 Task: Select the on option open without argument in the new window.
Action: Mouse moved to (18, 685)
Screenshot: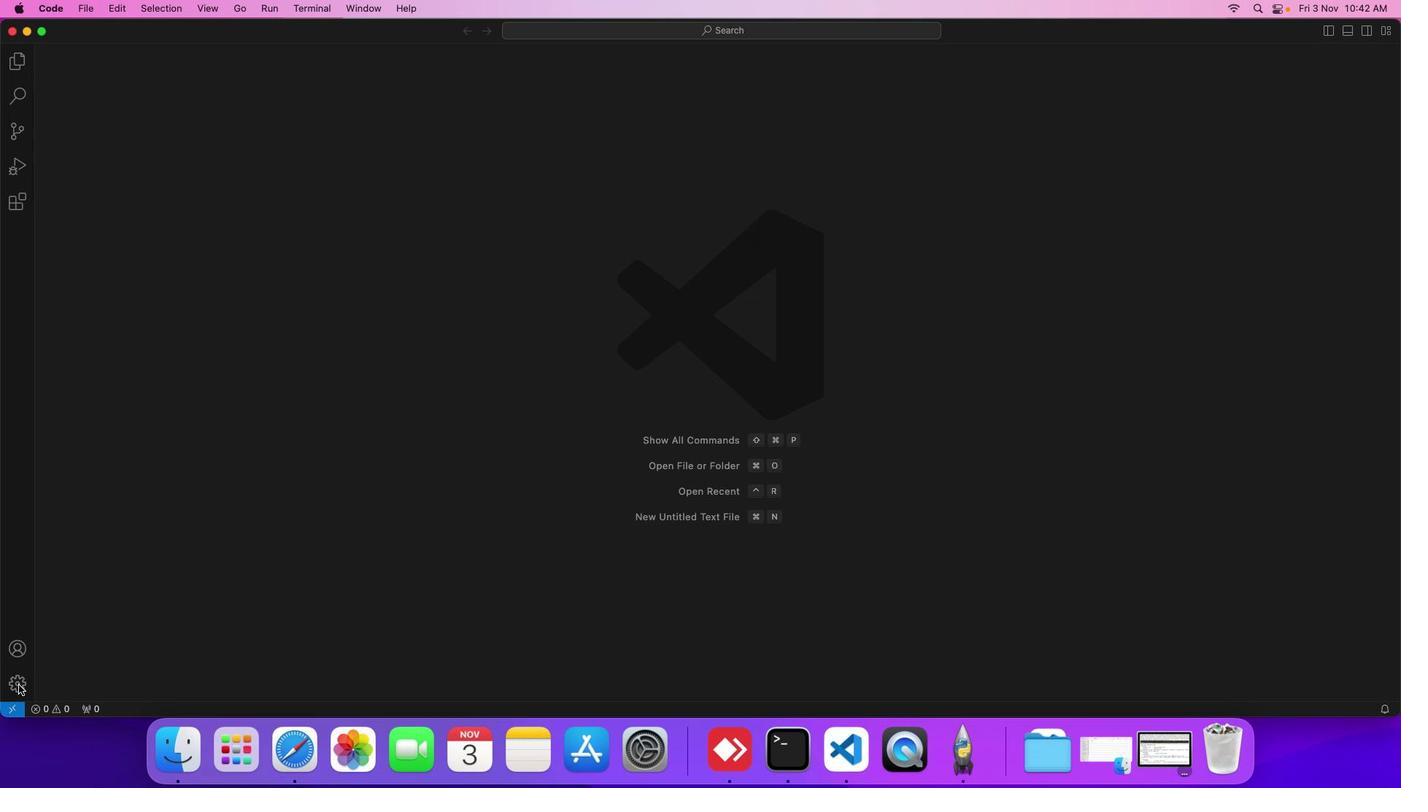 
Action: Mouse pressed left at (18, 685)
Screenshot: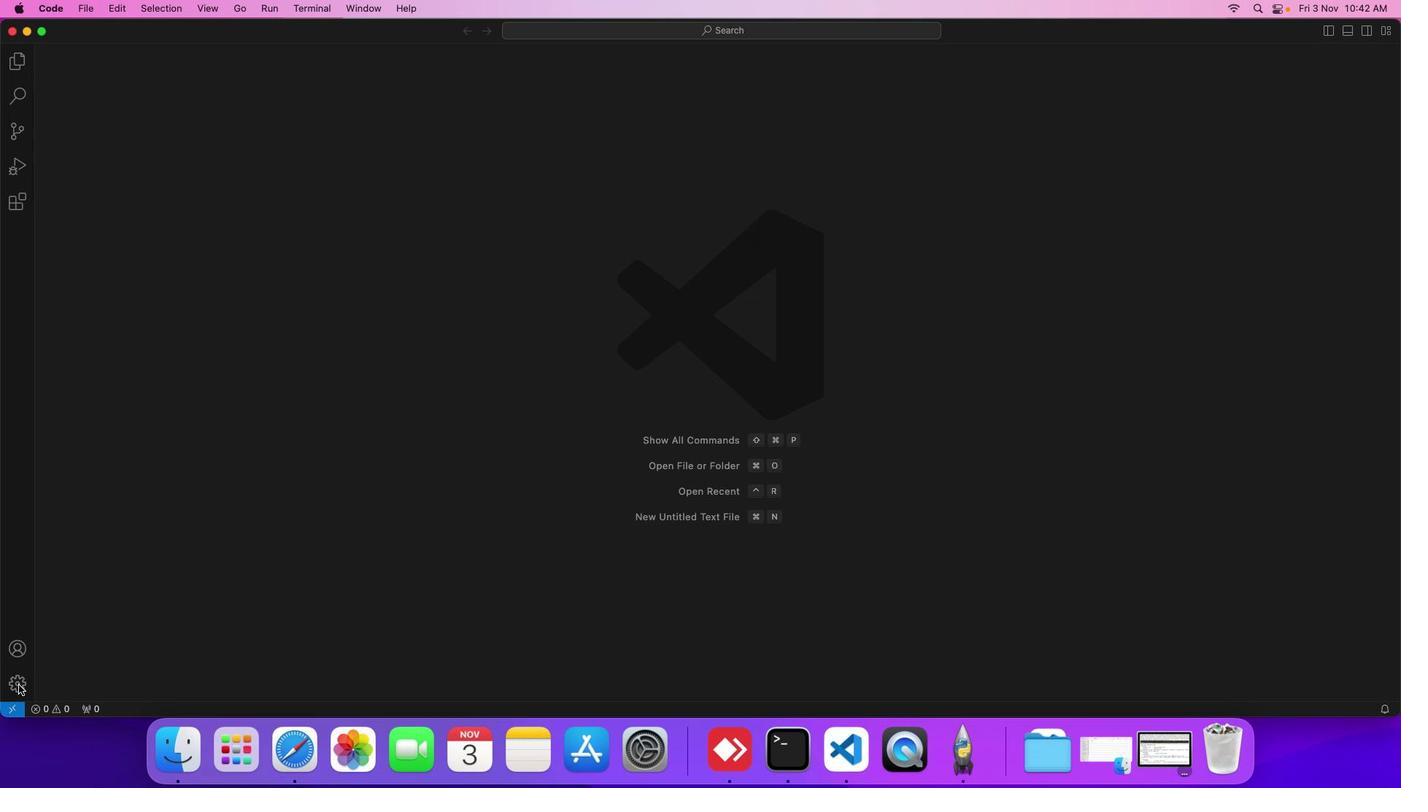 
Action: Mouse moved to (102, 572)
Screenshot: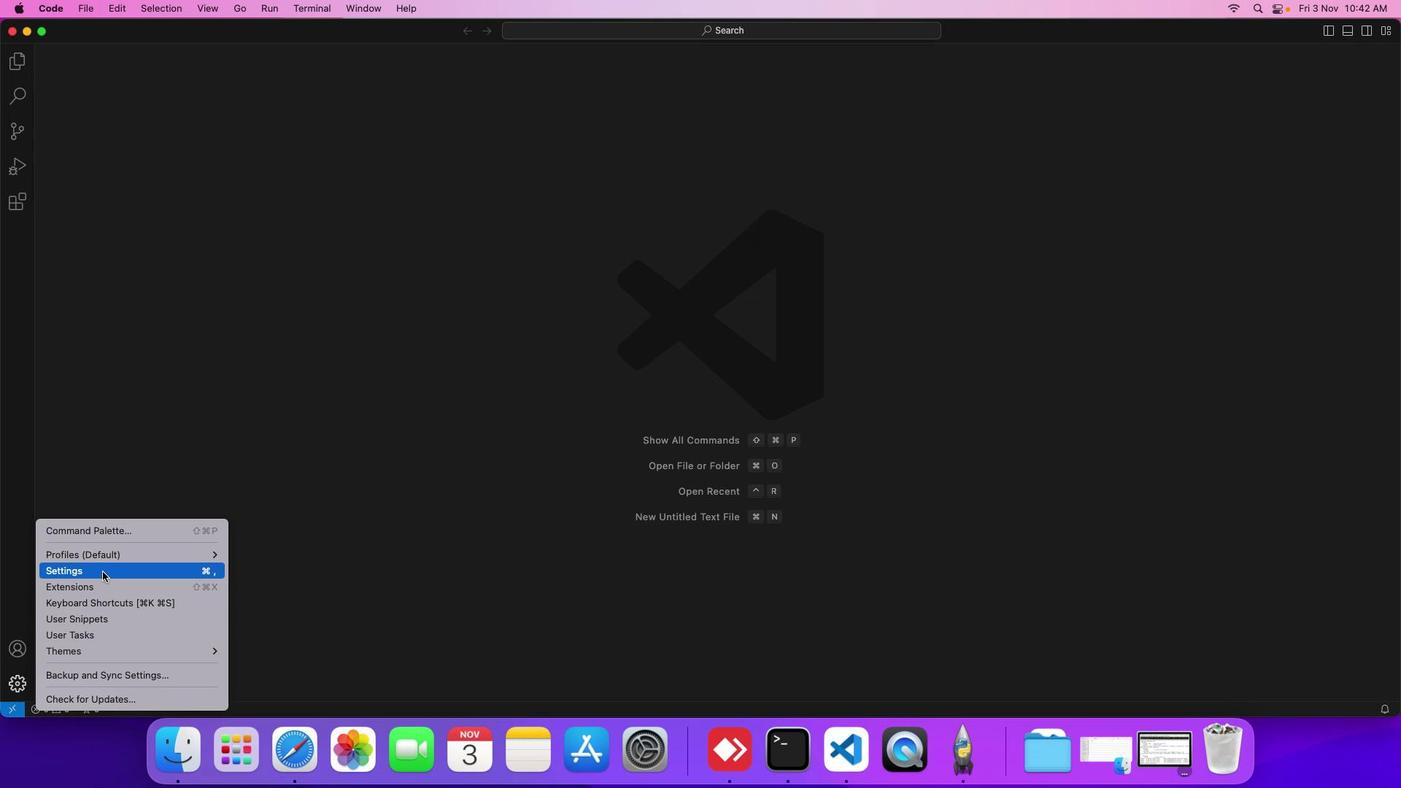 
Action: Mouse pressed left at (102, 572)
Screenshot: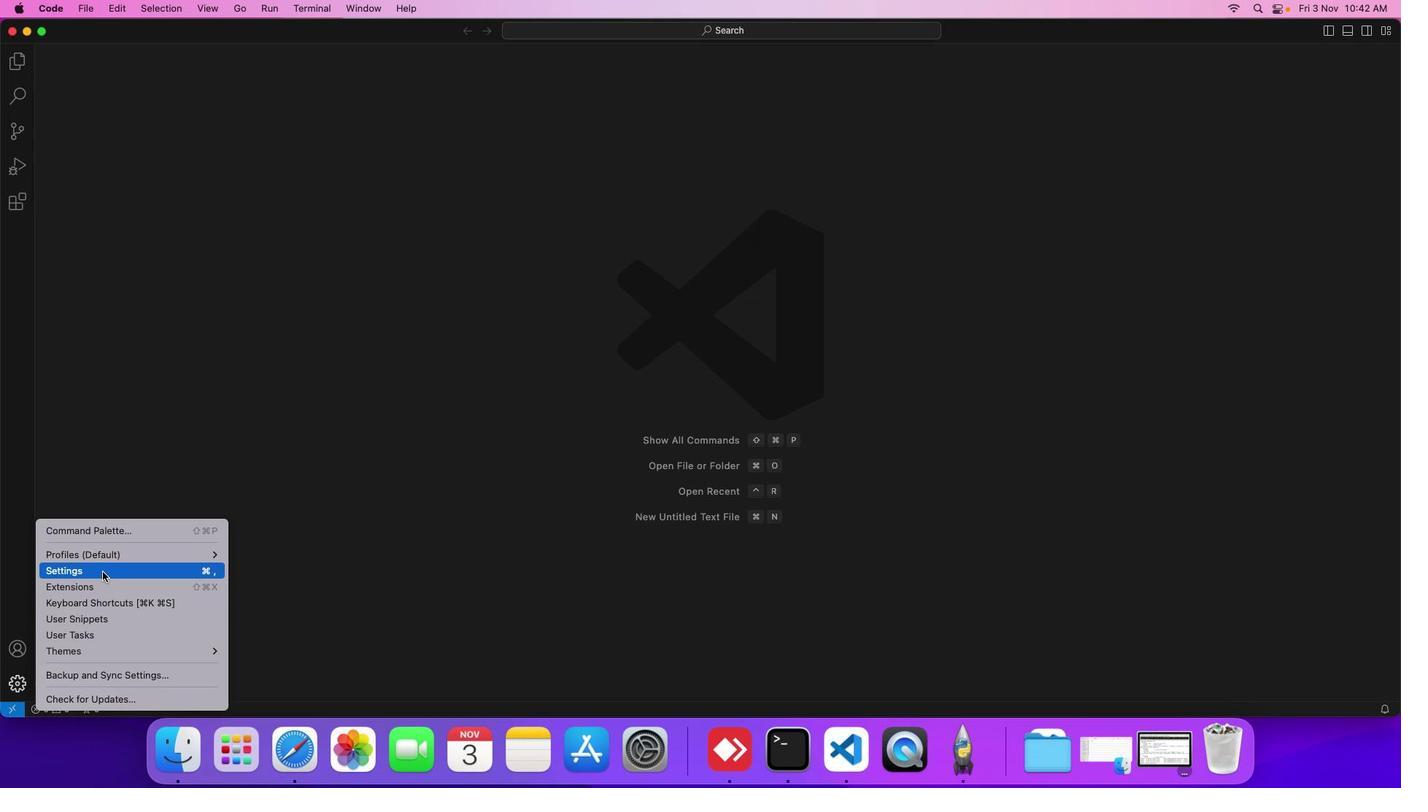 
Action: Mouse moved to (334, 199)
Screenshot: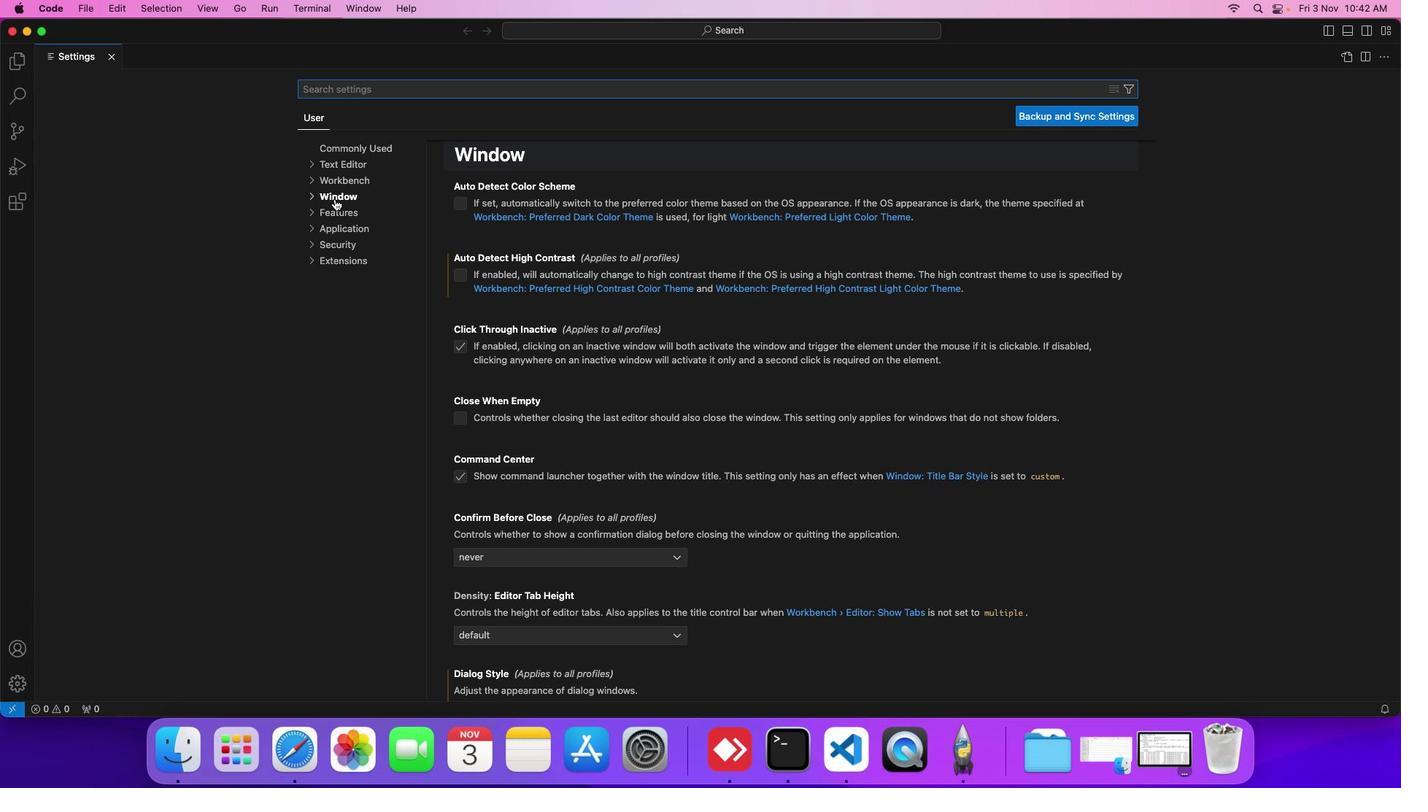 
Action: Mouse pressed left at (334, 199)
Screenshot: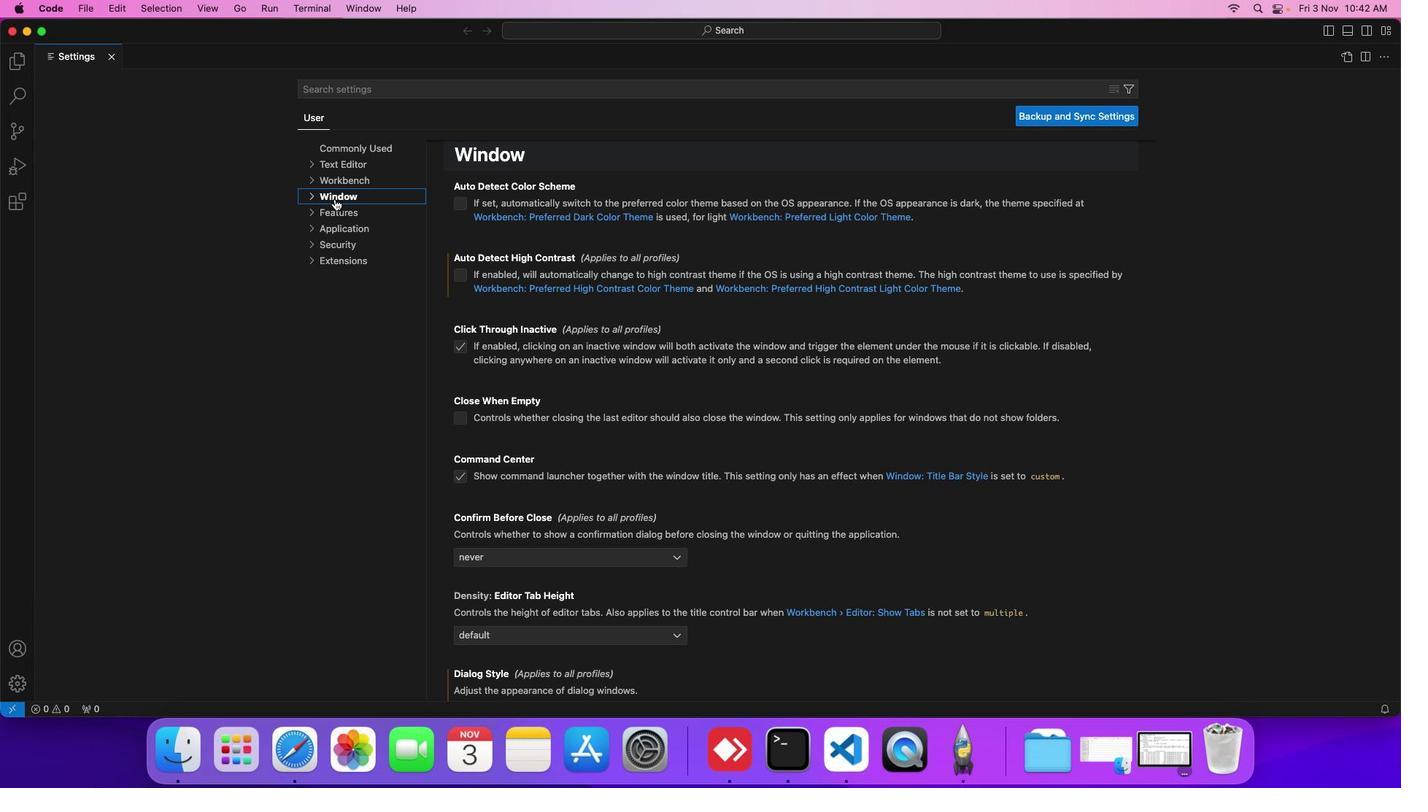 
Action: Mouse moved to (341, 210)
Screenshot: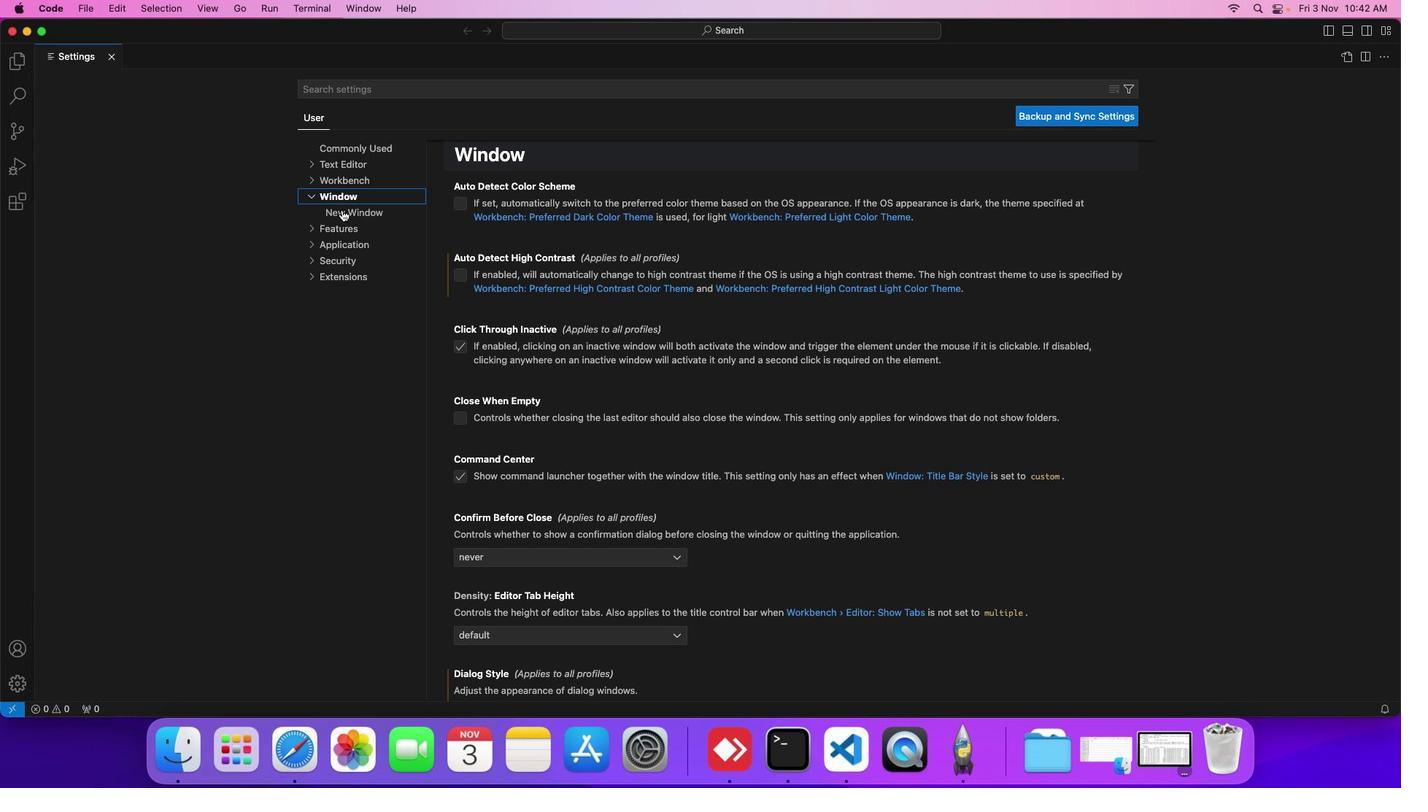 
Action: Mouse pressed left at (341, 210)
Screenshot: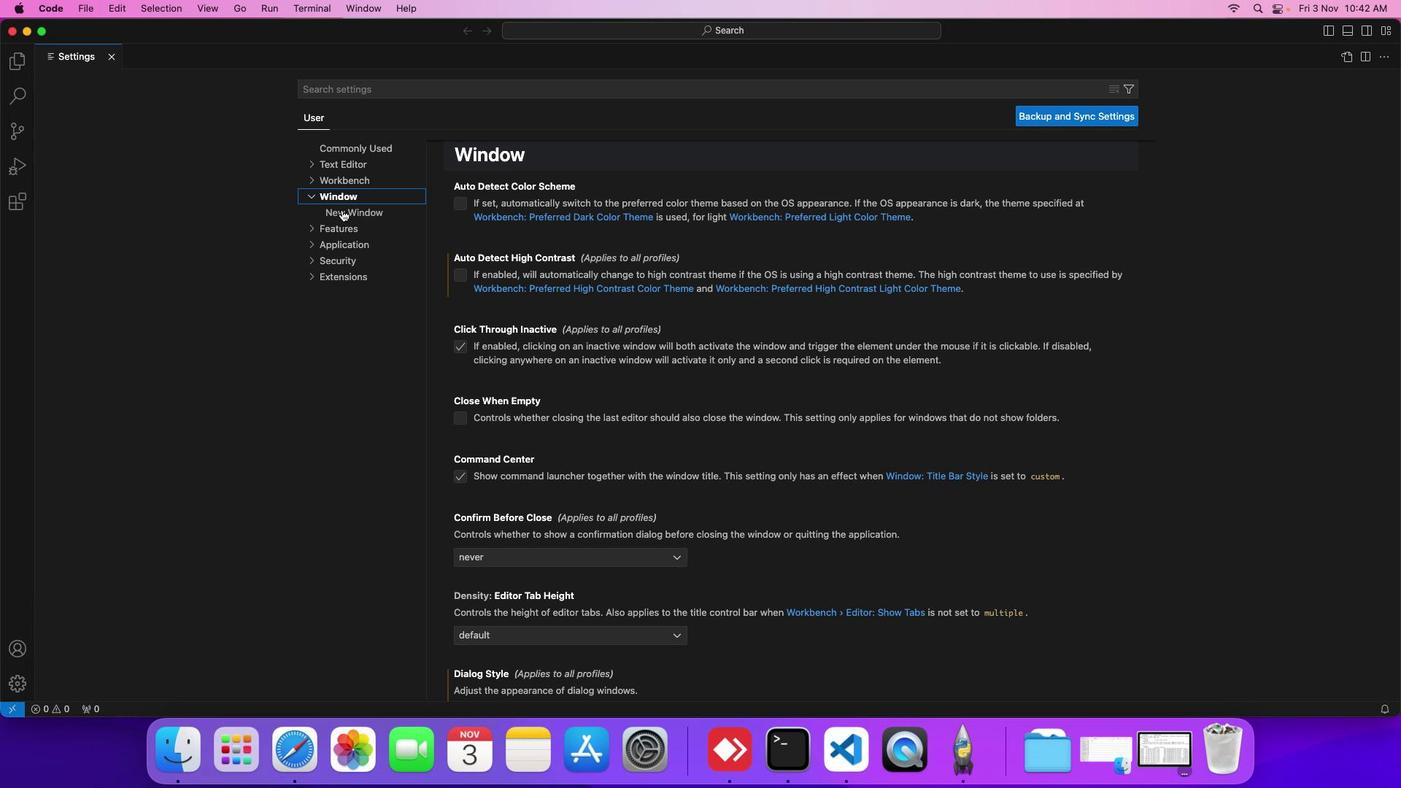 
Action: Mouse moved to (515, 510)
Screenshot: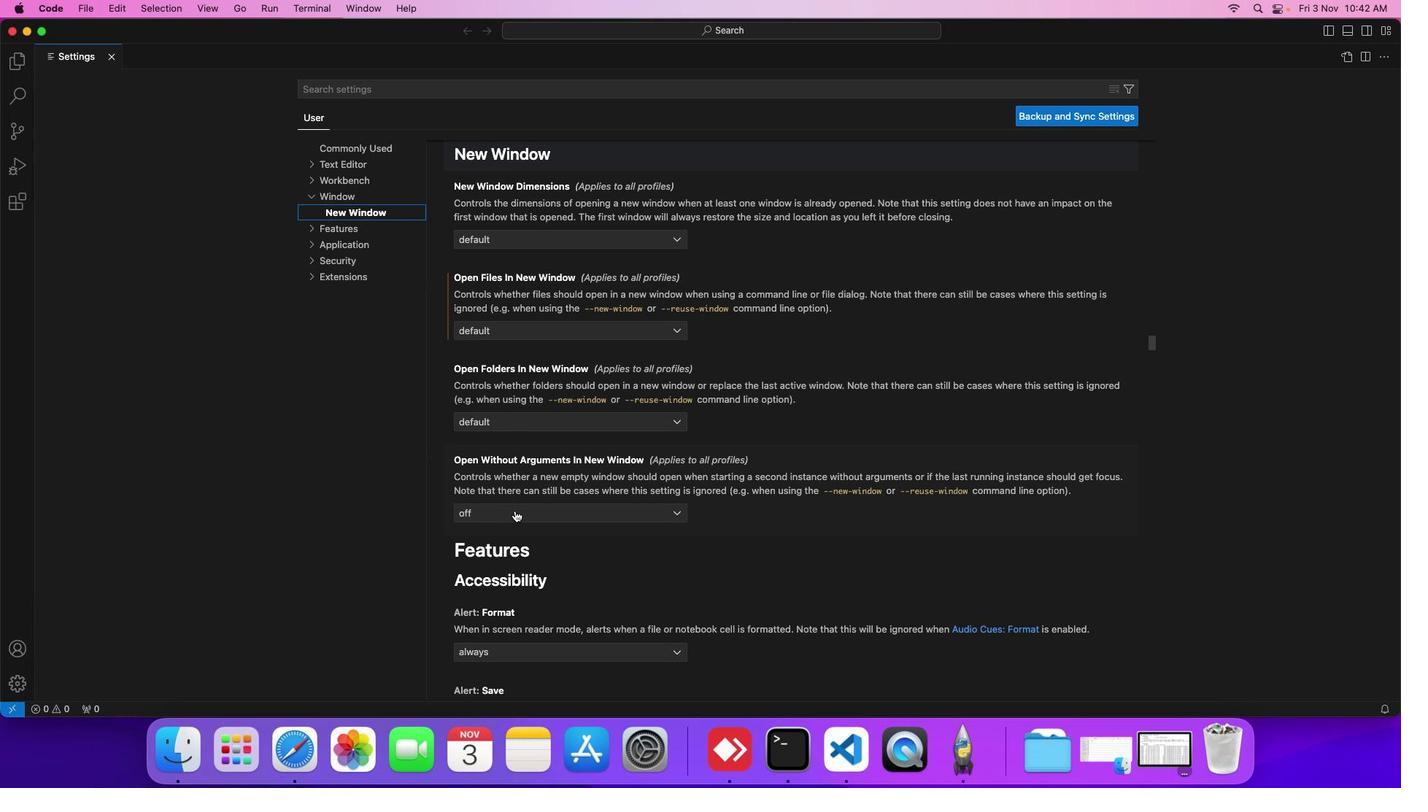 
Action: Mouse pressed left at (515, 510)
Screenshot: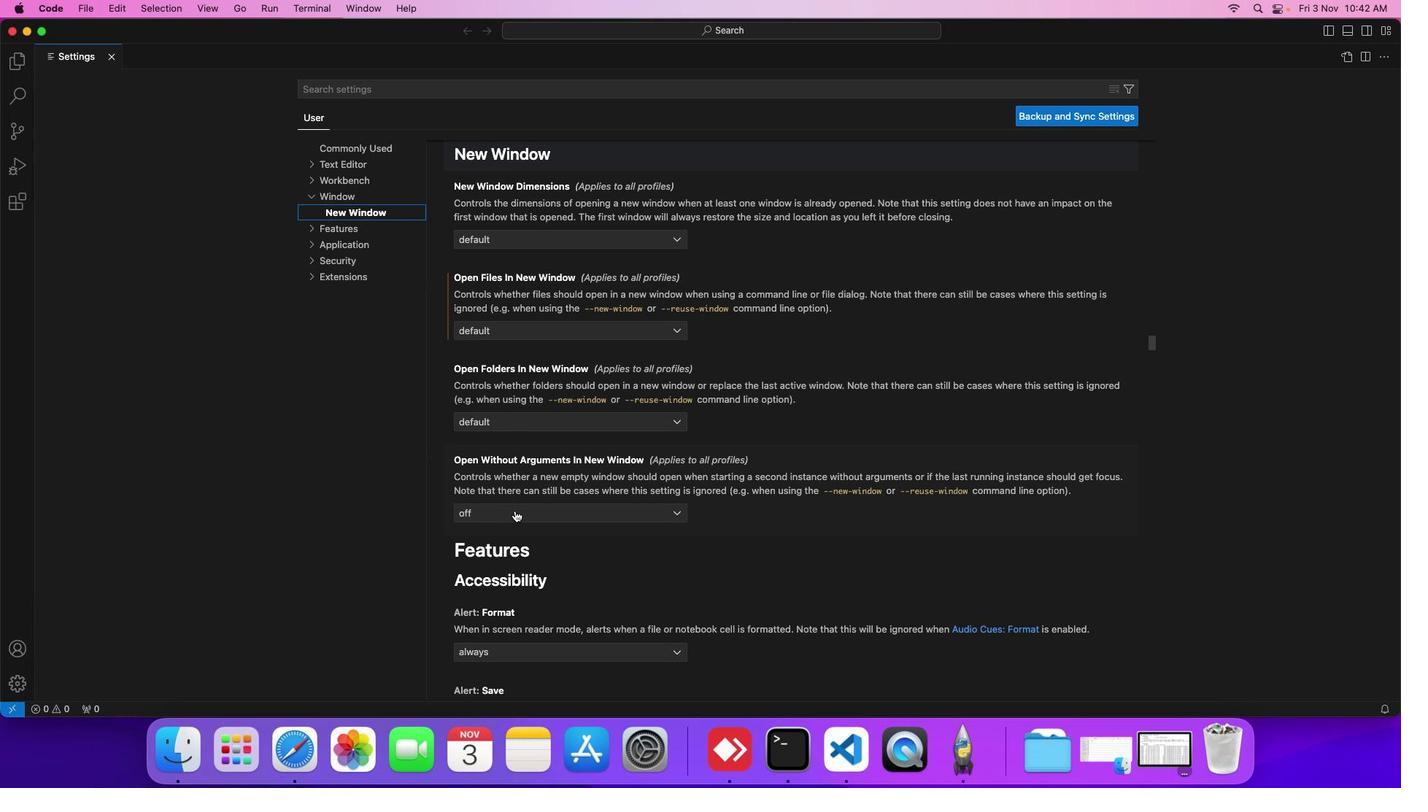 
Action: Mouse moved to (509, 528)
Screenshot: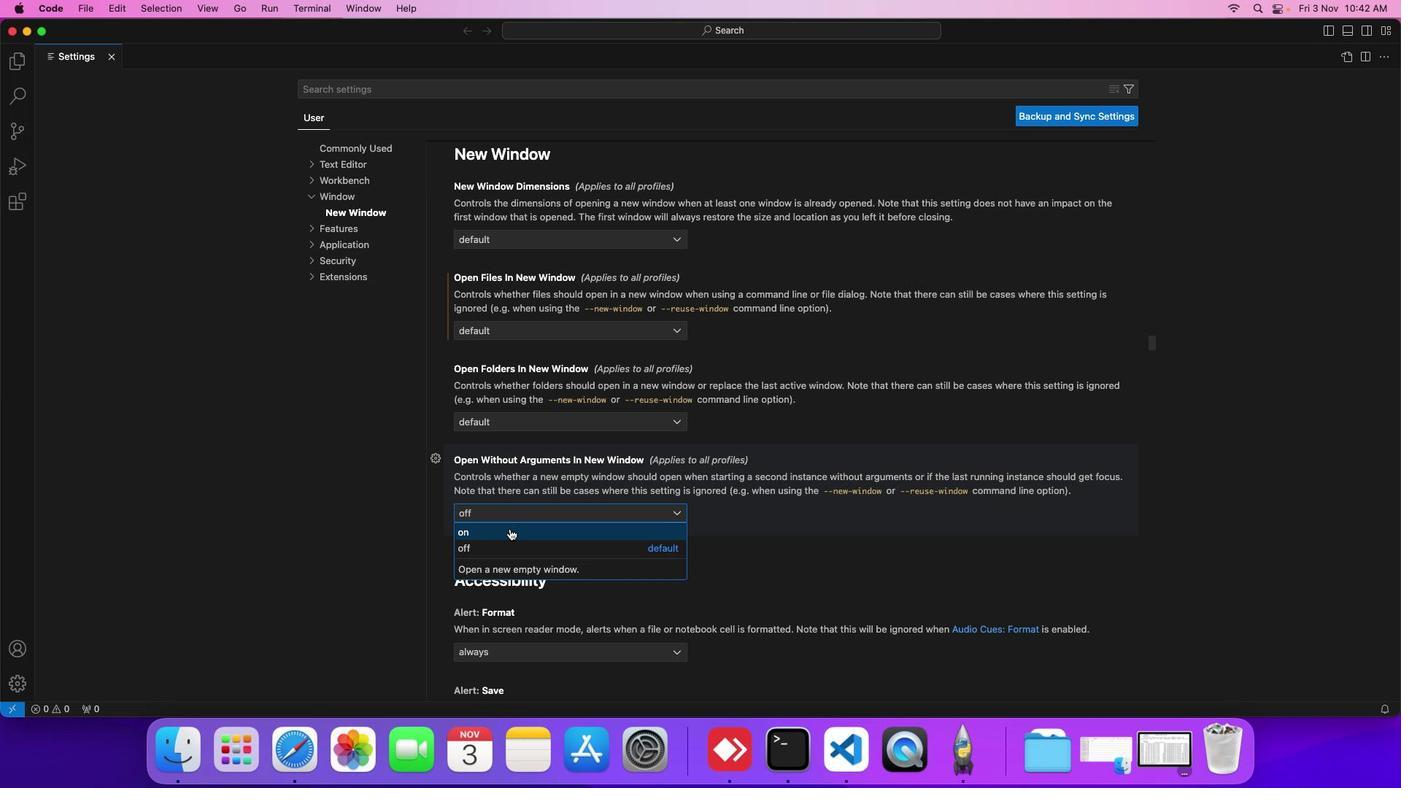 
Action: Mouse pressed left at (509, 528)
Screenshot: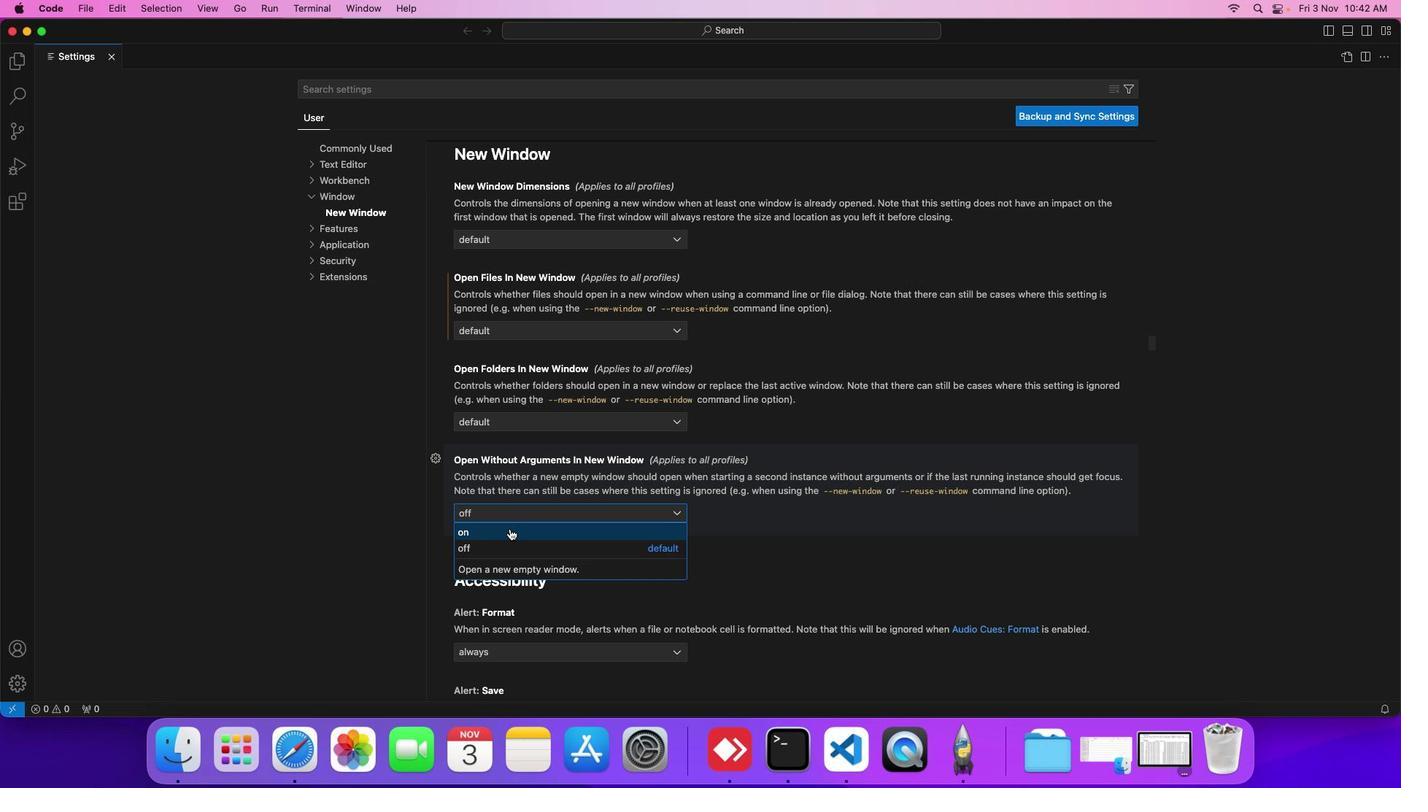 
